 Task: Make in the project TreatWorks a sprint 'Warp 9'.
Action: Mouse moved to (1235, 210)
Screenshot: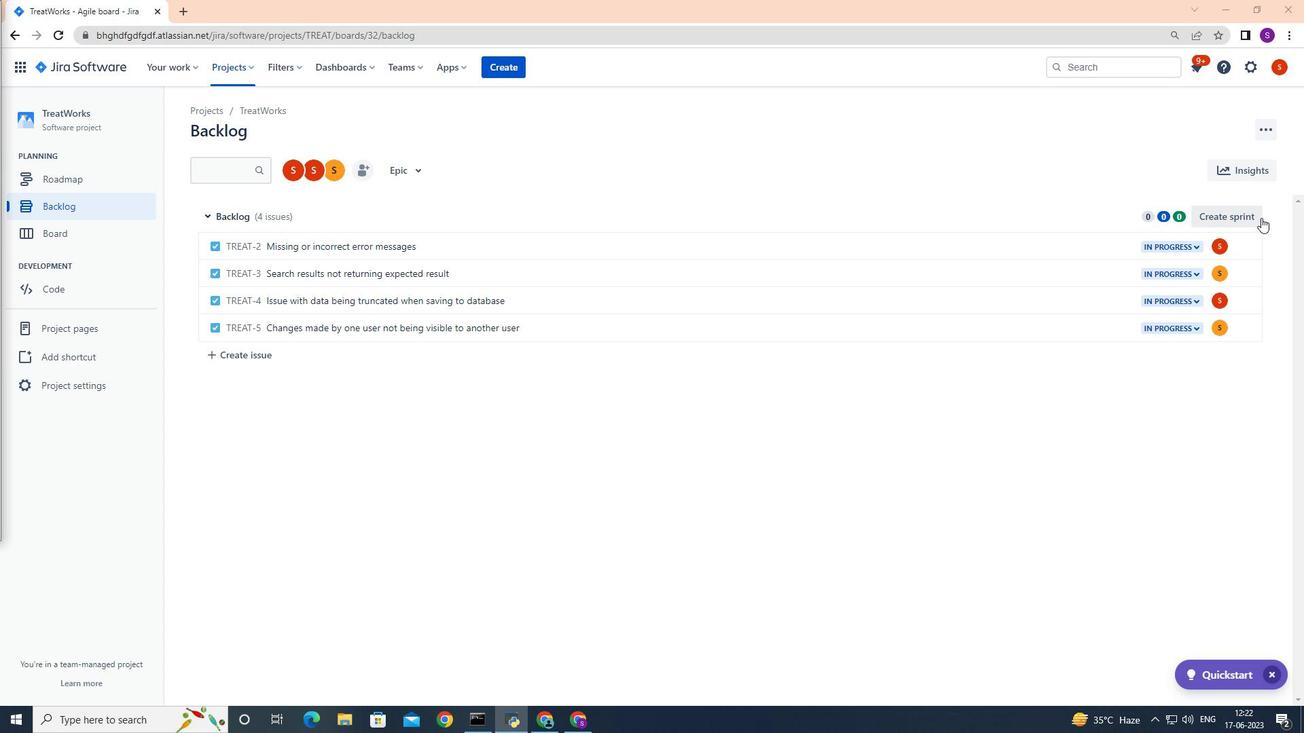 
Action: Mouse pressed left at (1235, 210)
Screenshot: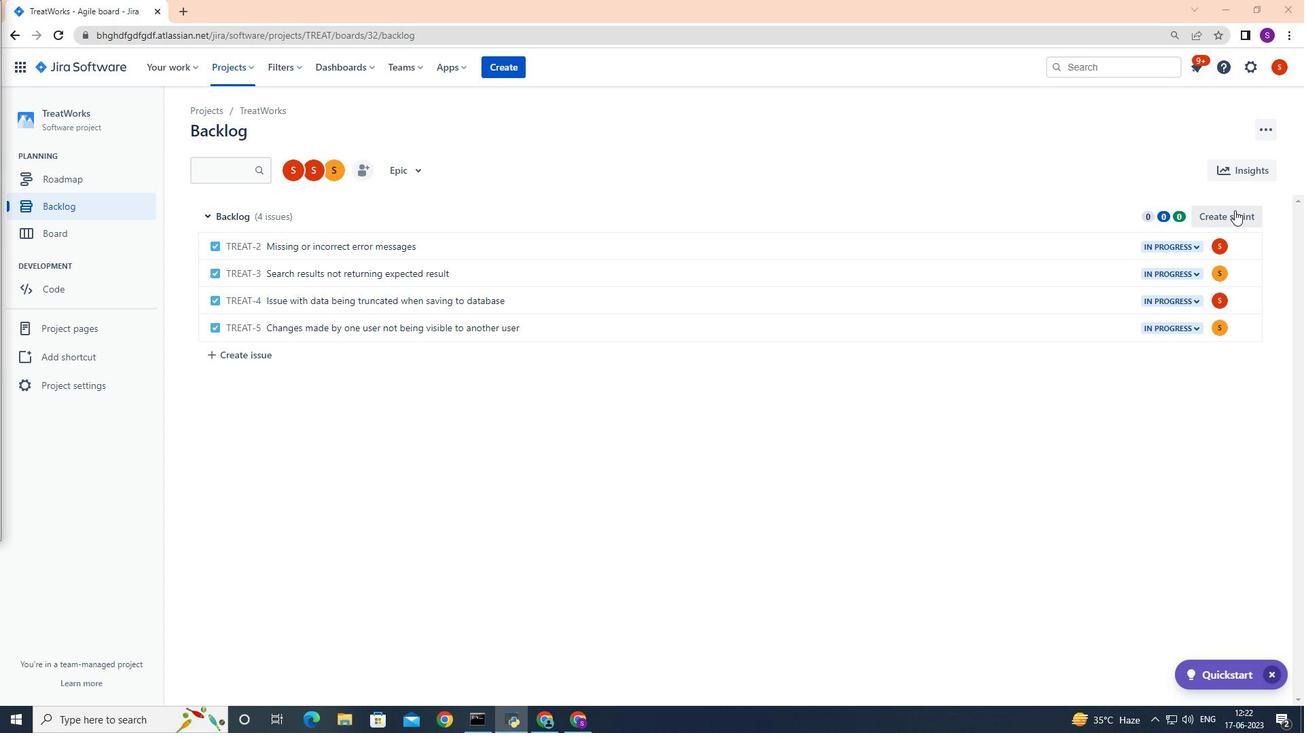 
Action: Mouse moved to (296, 215)
Screenshot: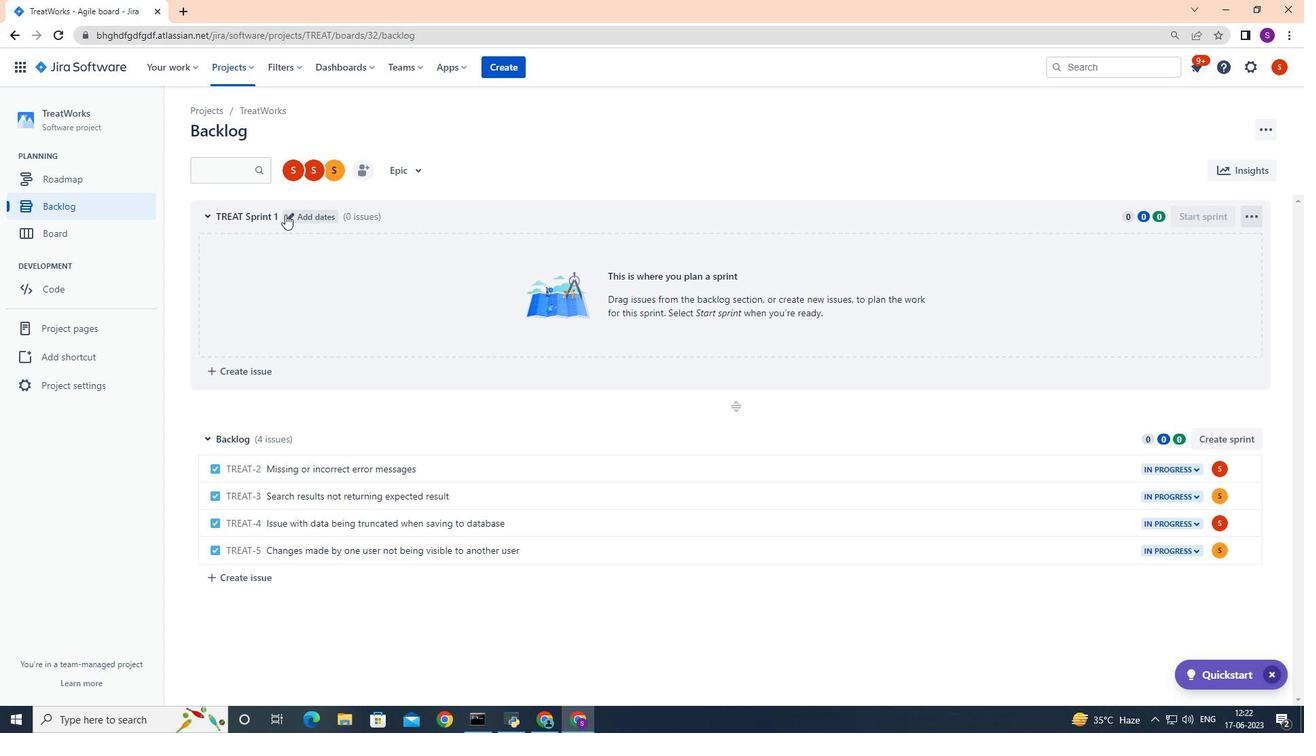 
Action: Mouse pressed left at (296, 215)
Screenshot: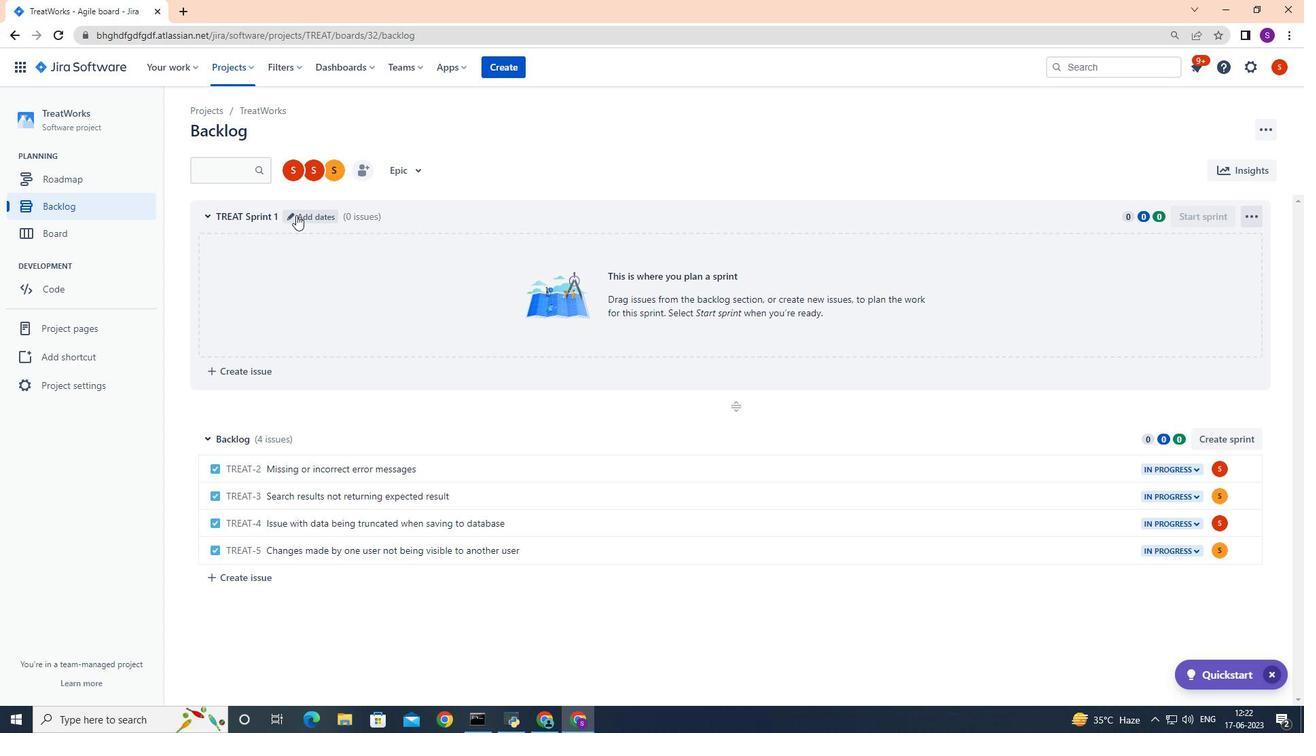
Action: Mouse moved to (302, 212)
Screenshot: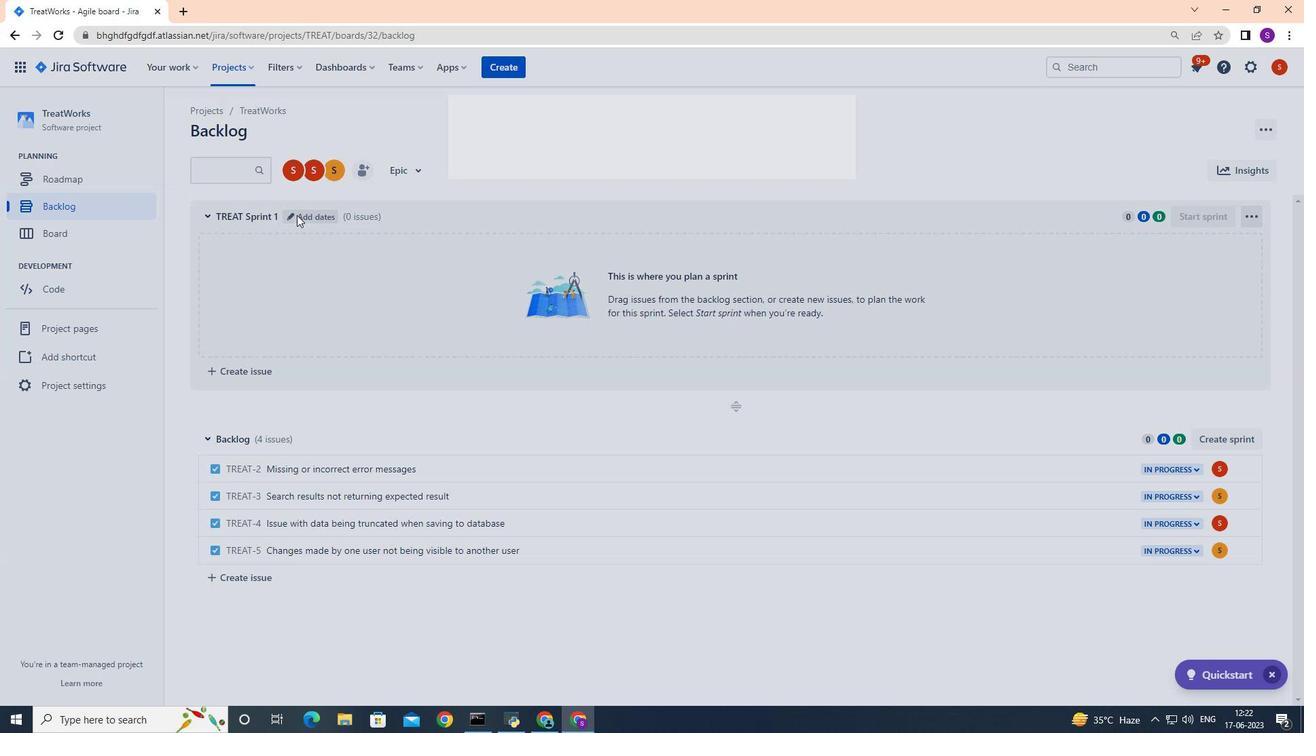 
Action: Key pressed <Key.backspace><Key.backspace><Key.backspace><Key.backspace><Key.backspace><Key.backspace><Key.backspace><Key.backspace><Key.backspace><Key.backspace><Key.backspace><Key.backspace><Key.backspace><Key.backspace><Key.backspace><Key.backspace><Key.backspace><Key.backspace><Key.backspace><Key.backspace><Key.backspace><Key.backspace><Key.backspace><Key.backspace><Key.backspace><Key.backspace><Key.backspace><Key.shift>Warp<Key.space>9
Screenshot: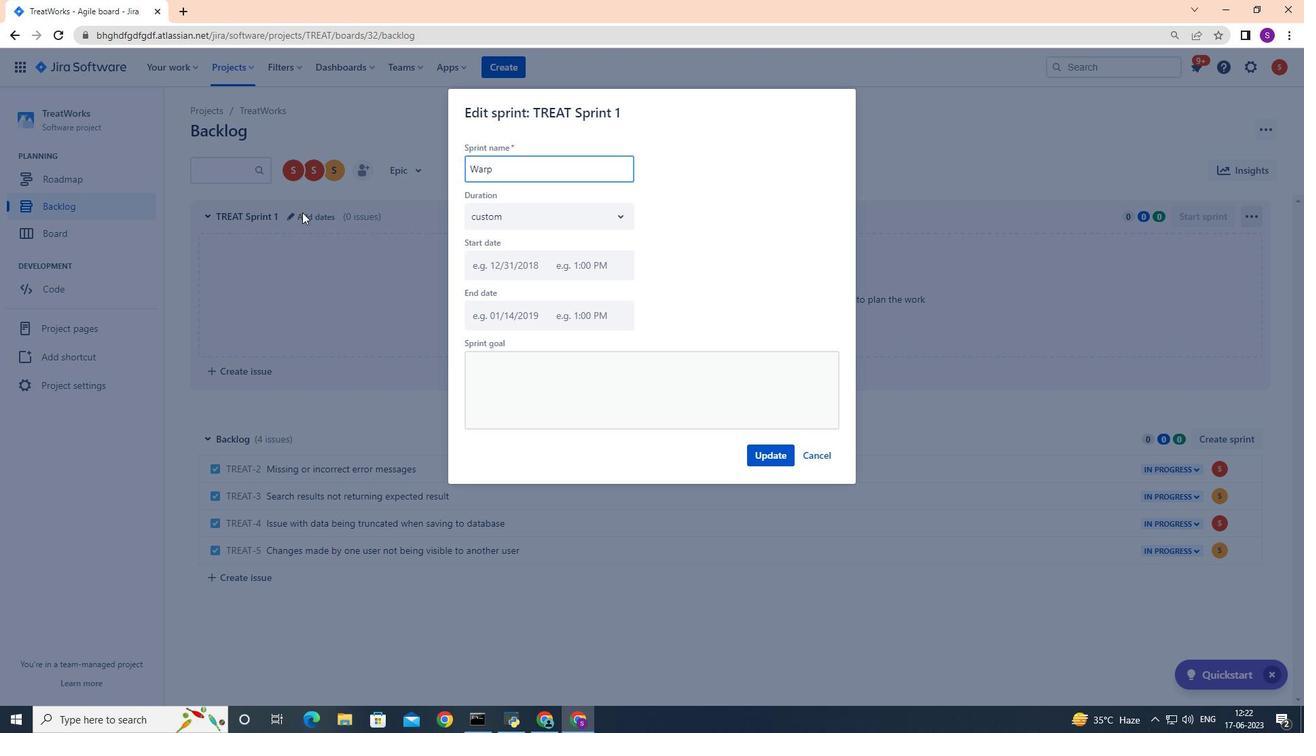 
Action: Mouse moved to (772, 451)
Screenshot: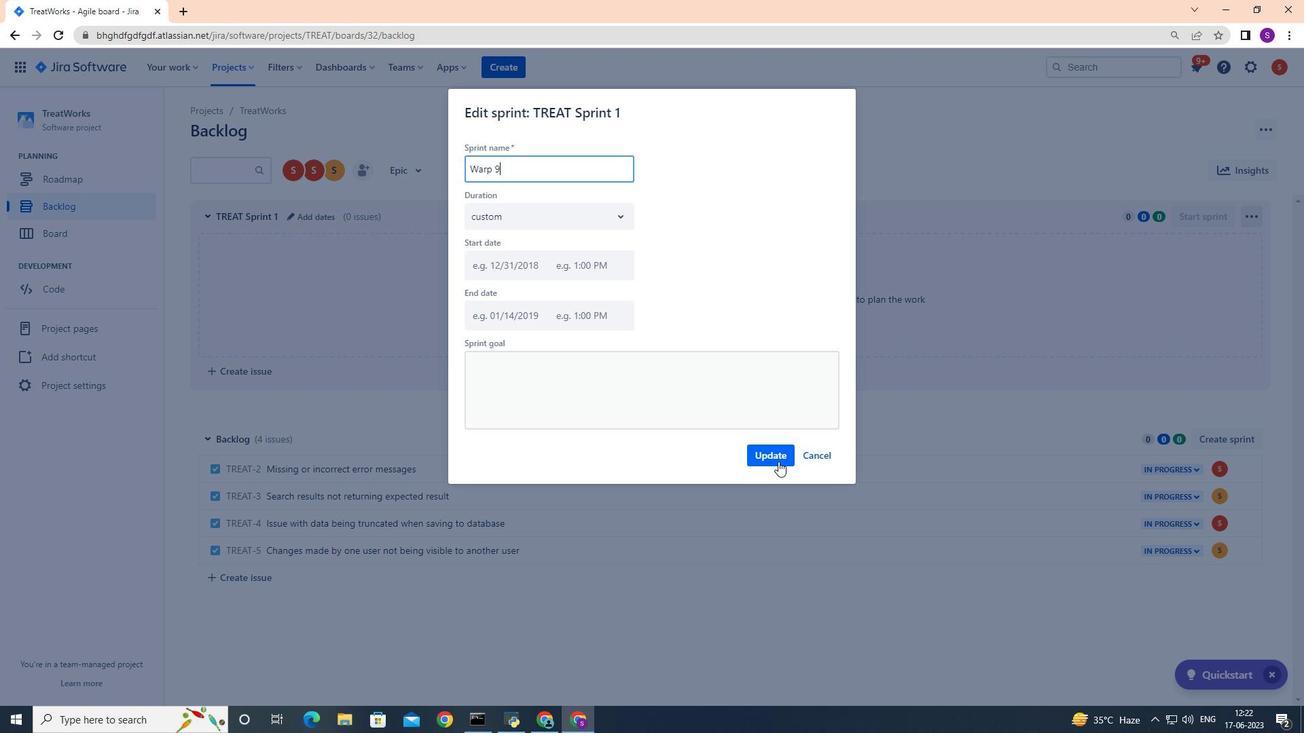 
Action: Mouse pressed left at (772, 451)
Screenshot: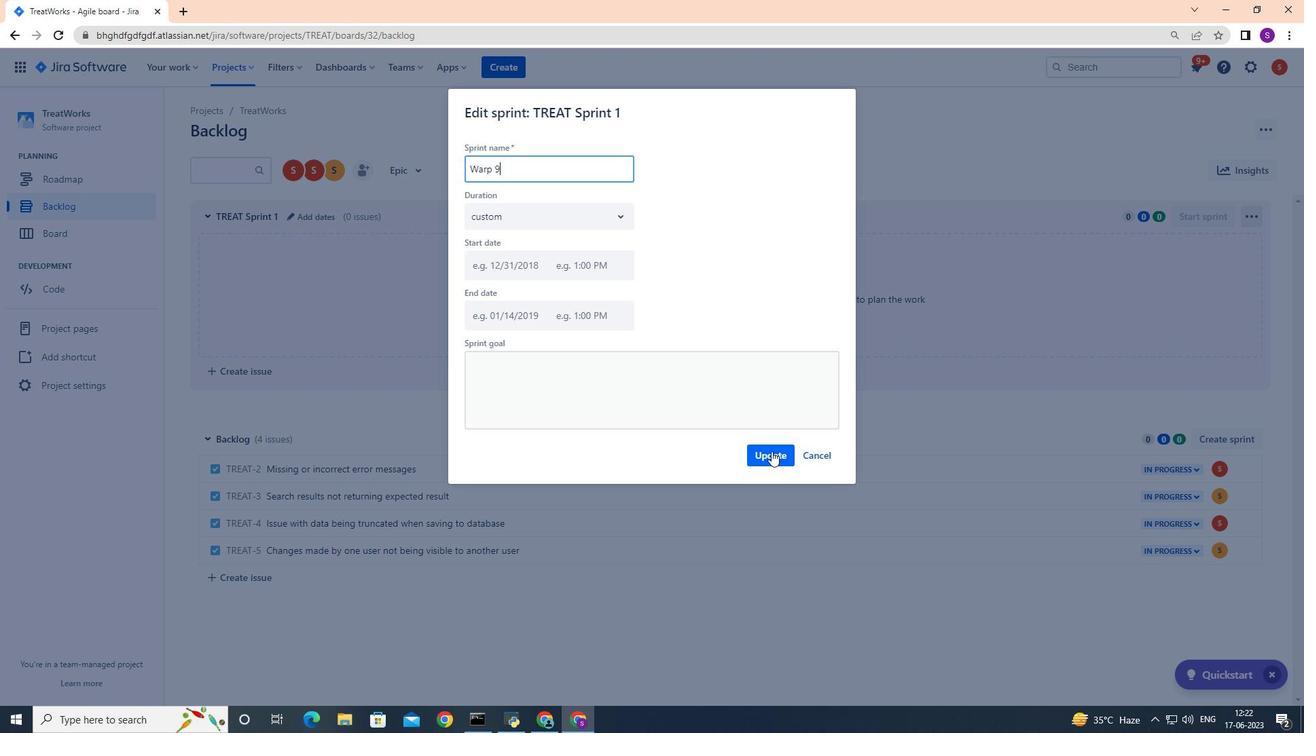 
Action: Mouse moved to (772, 451)
Screenshot: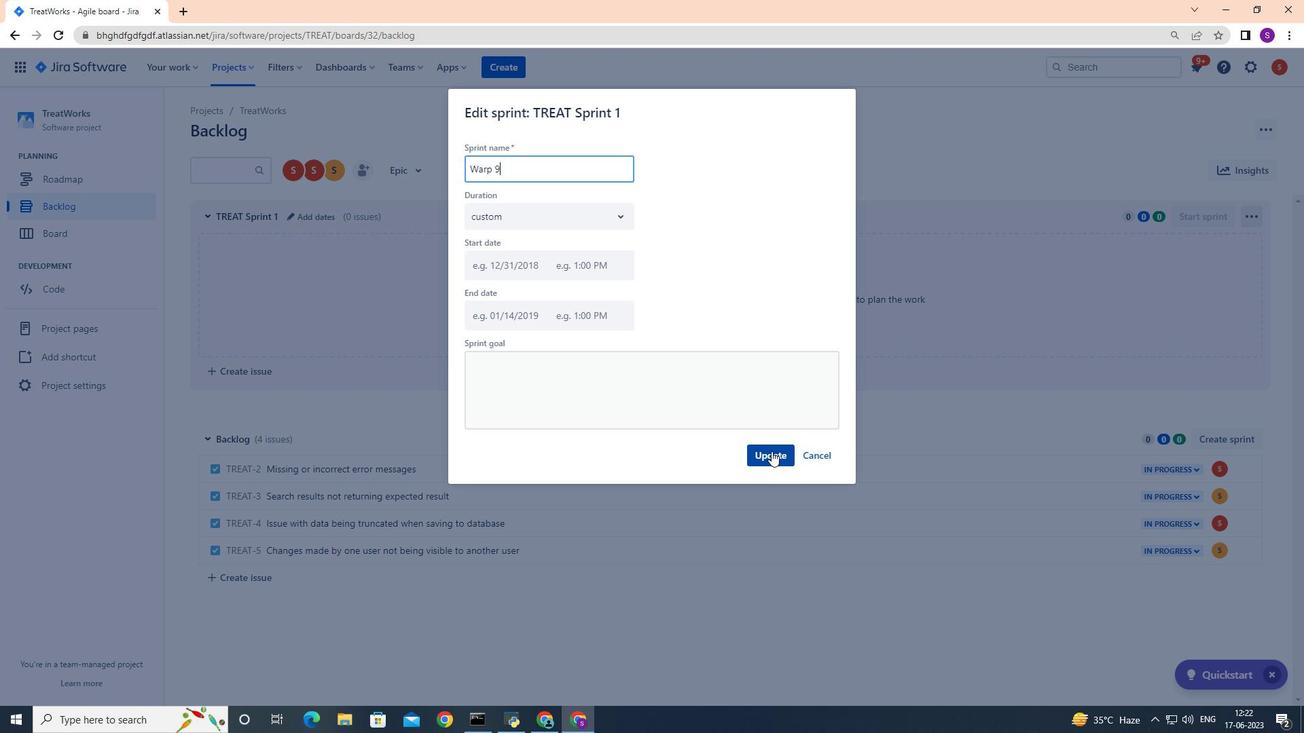 
